 Task: Add a dependency to the task Integrate website with a new marketing automation system , the existing task  Create a new online platform for online insurance services in the project AmplifyHQ
Action: Mouse moved to (68, 279)
Screenshot: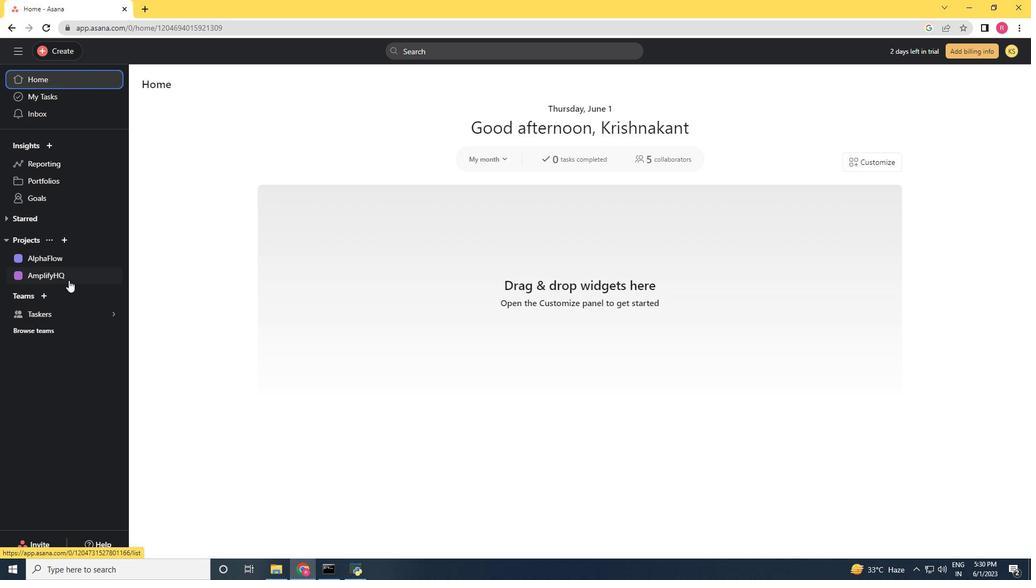 
Action: Mouse pressed left at (68, 279)
Screenshot: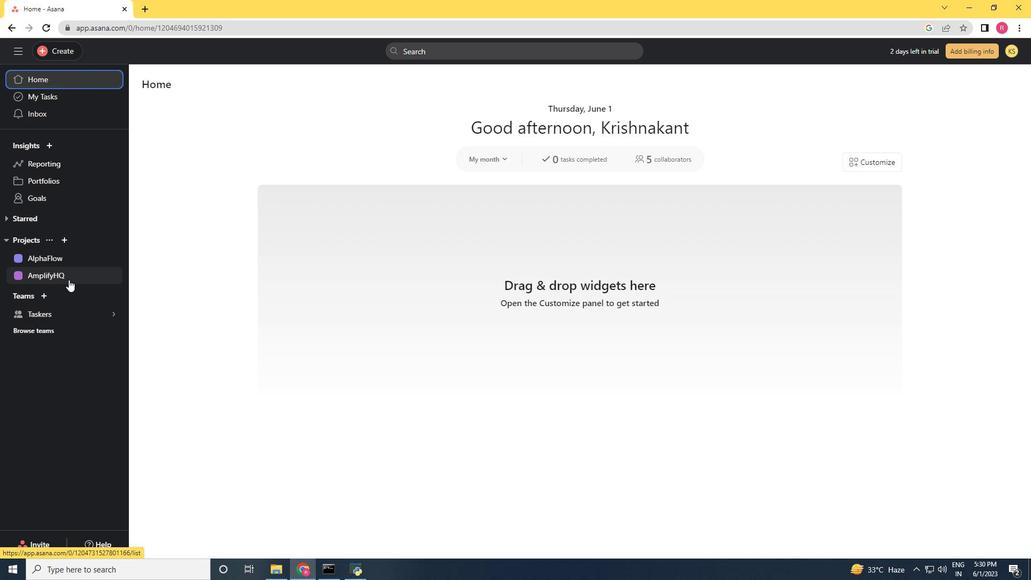 
Action: Mouse moved to (480, 402)
Screenshot: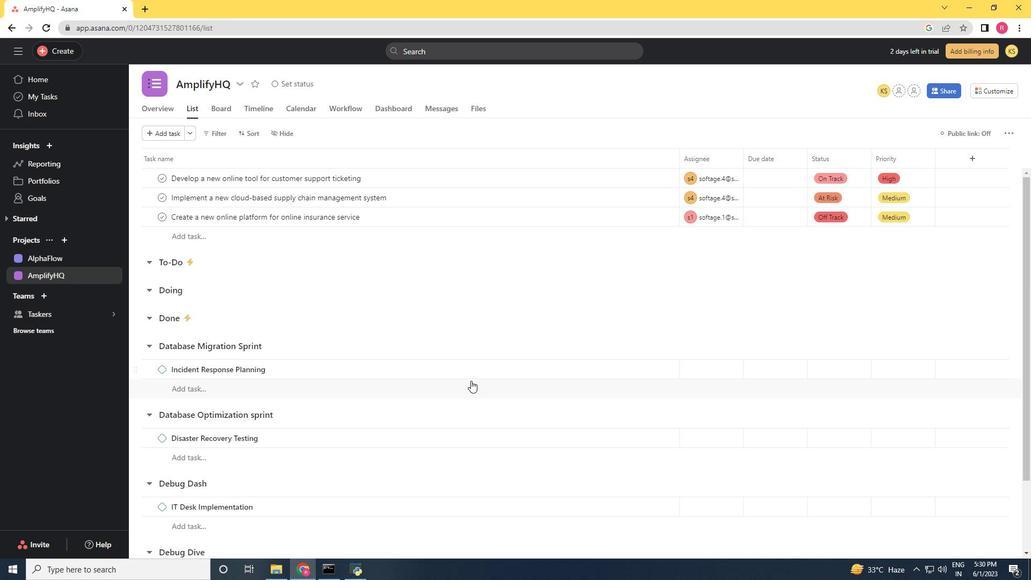 
Action: Mouse scrolled (480, 401) with delta (0, 0)
Screenshot: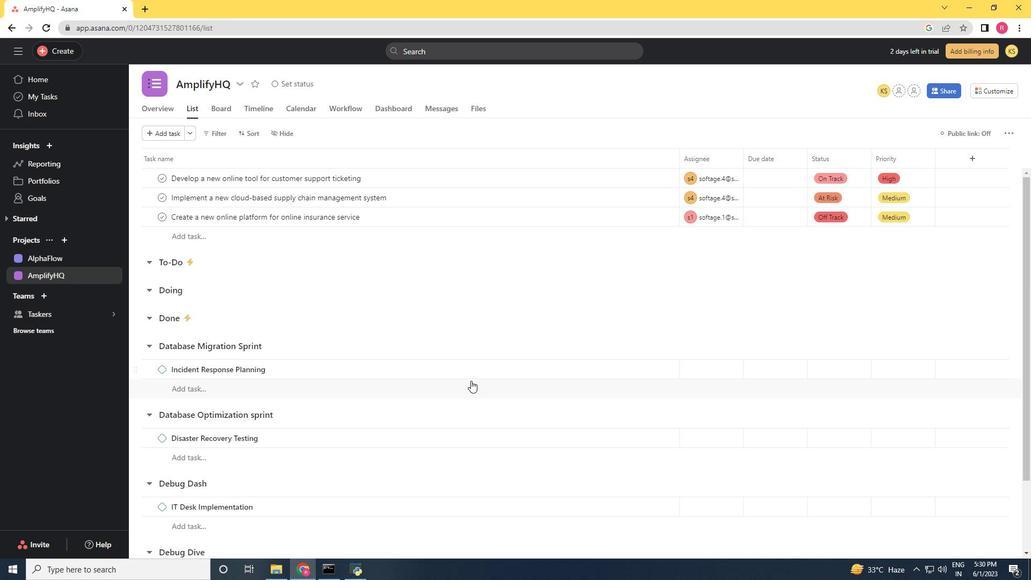 
Action: Mouse moved to (484, 408)
Screenshot: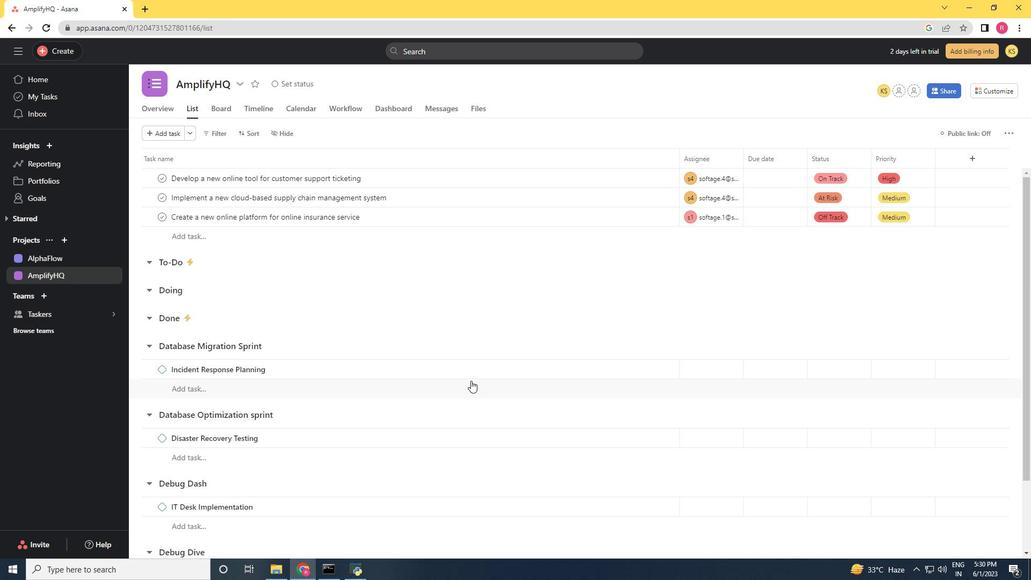 
Action: Mouse scrolled (484, 407) with delta (0, 0)
Screenshot: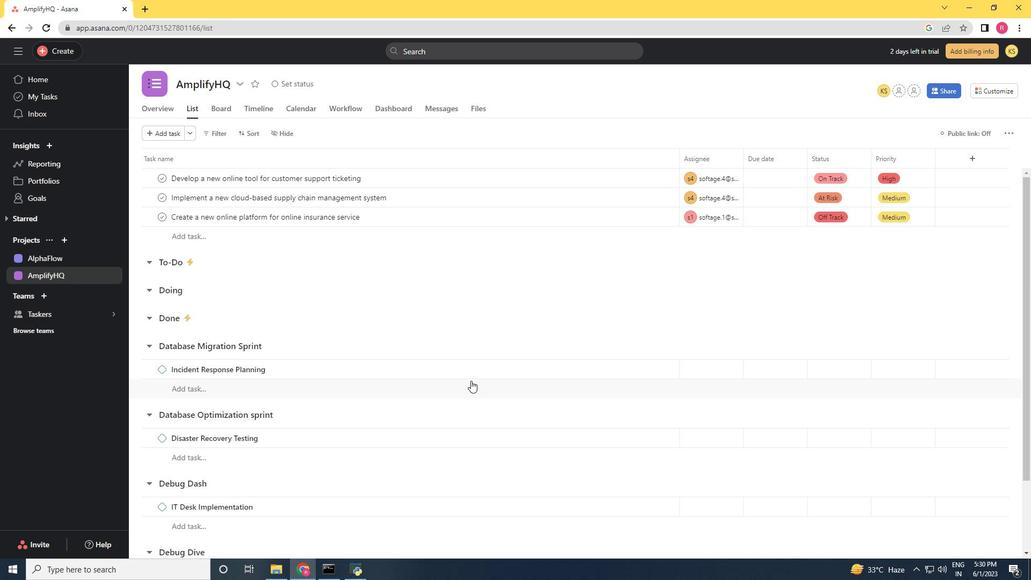 
Action: Mouse scrolled (484, 407) with delta (0, 0)
Screenshot: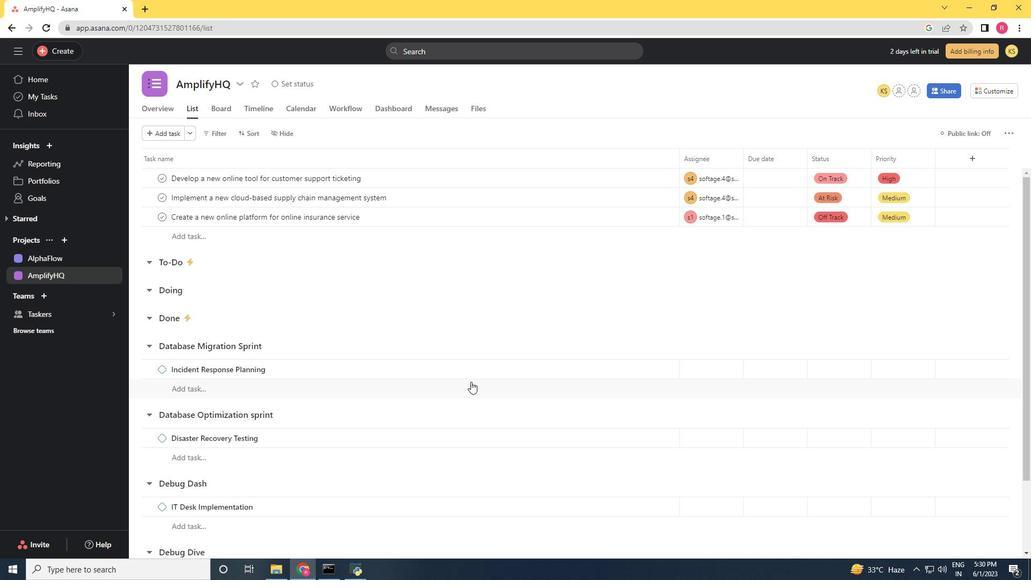 
Action: Mouse scrolled (484, 407) with delta (0, 0)
Screenshot: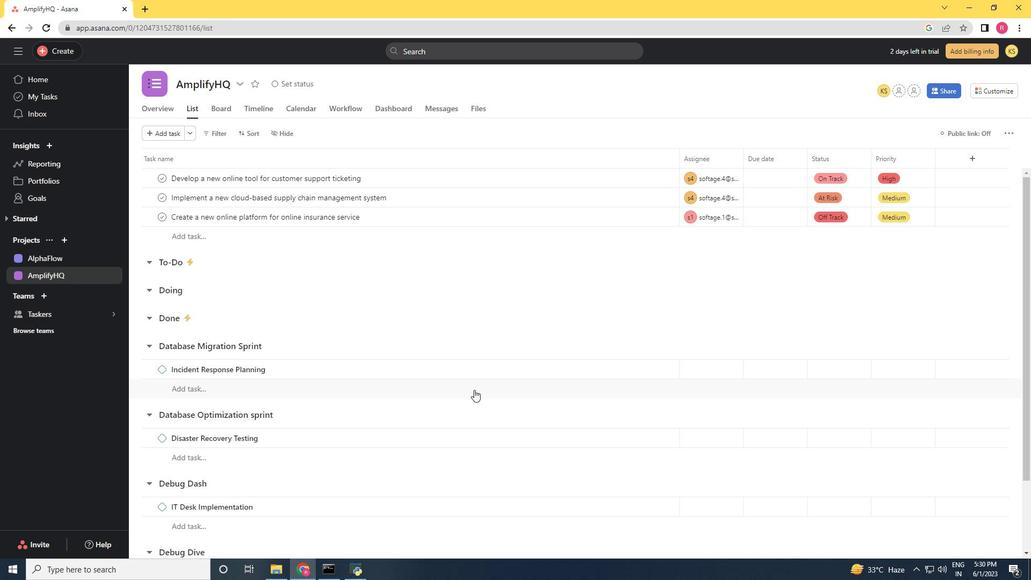 
Action: Mouse scrolled (484, 407) with delta (0, 0)
Screenshot: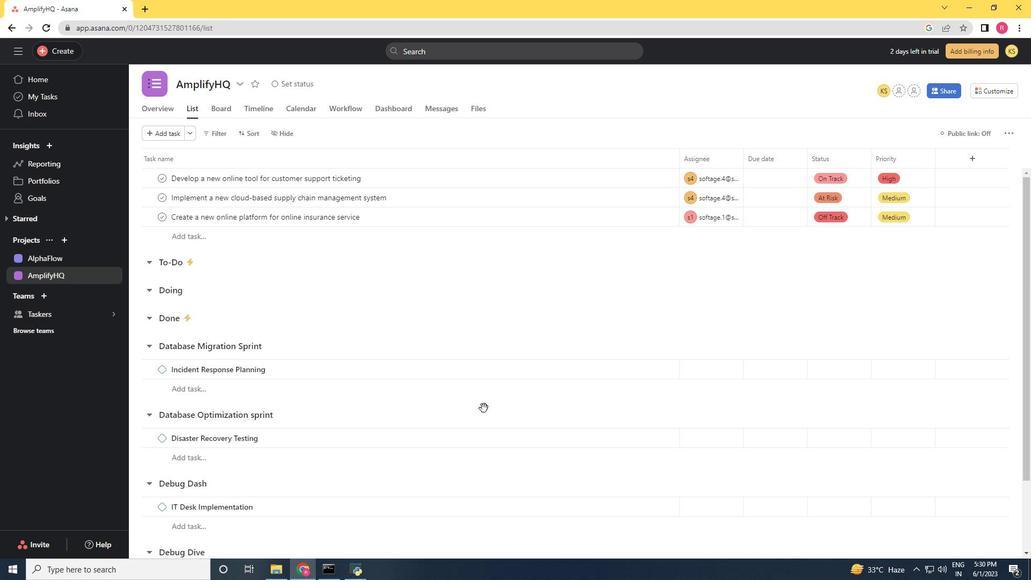 
Action: Mouse moved to (489, 439)
Screenshot: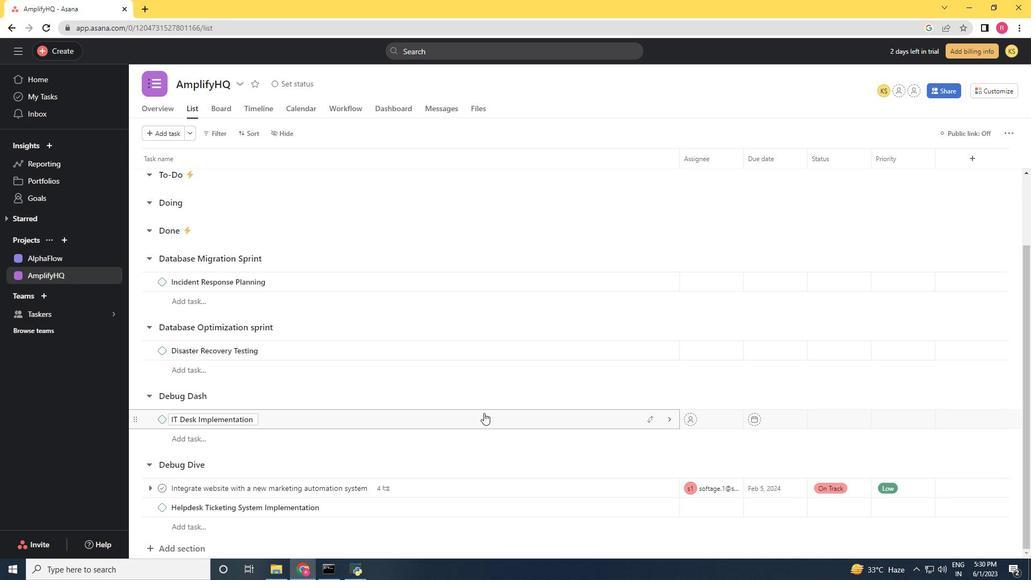 
Action: Mouse scrolled (489, 439) with delta (0, 0)
Screenshot: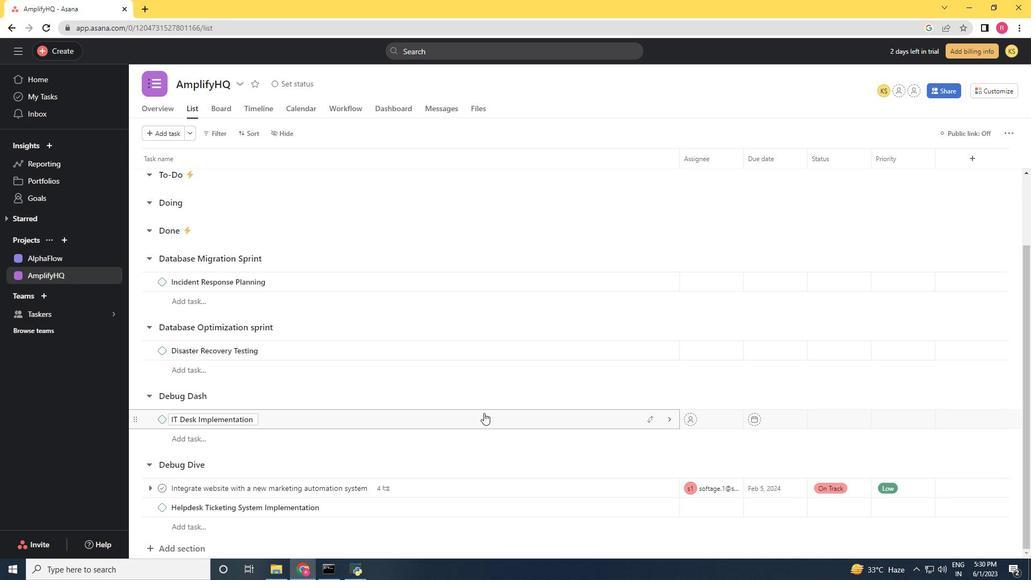 
Action: Mouse moved to (491, 443)
Screenshot: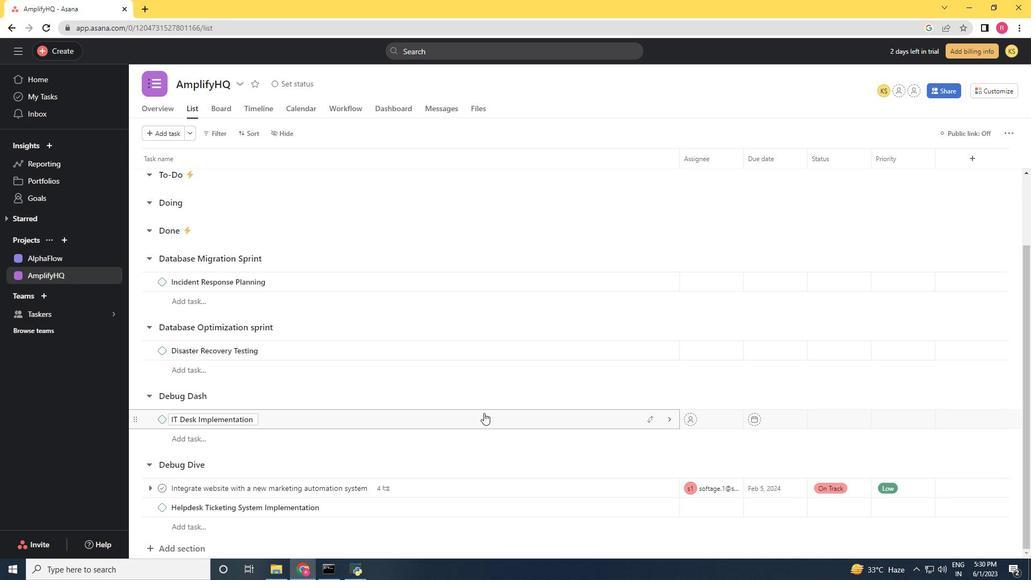 
Action: Mouse scrolled (491, 443) with delta (0, 0)
Screenshot: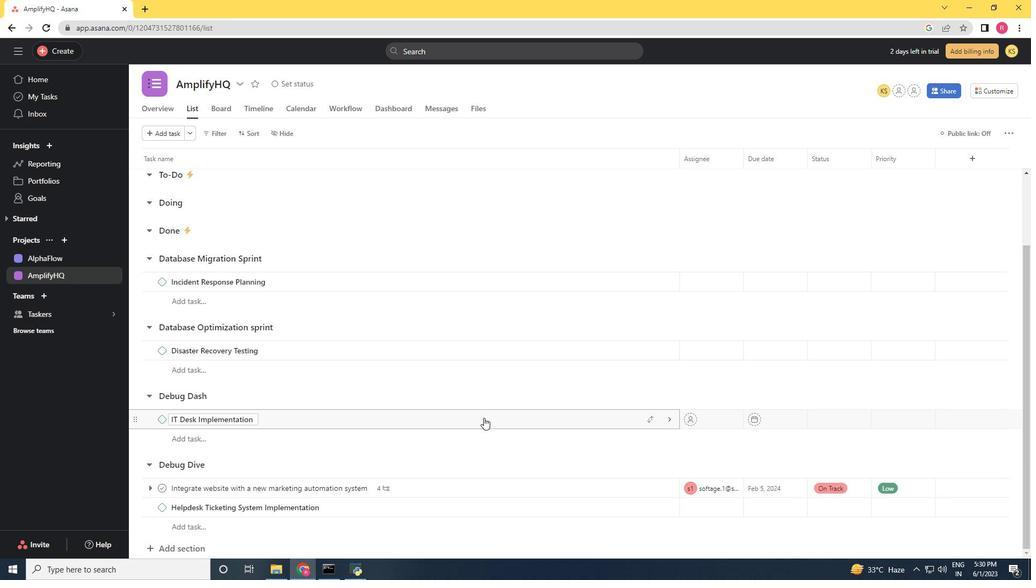 
Action: Mouse moved to (491, 446)
Screenshot: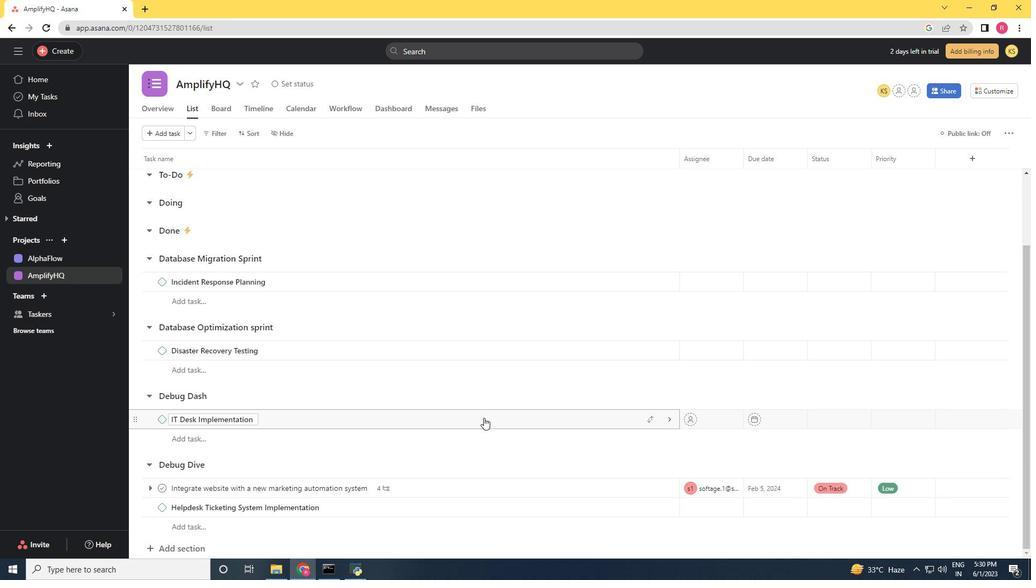 
Action: Mouse scrolled (491, 445) with delta (0, 0)
Screenshot: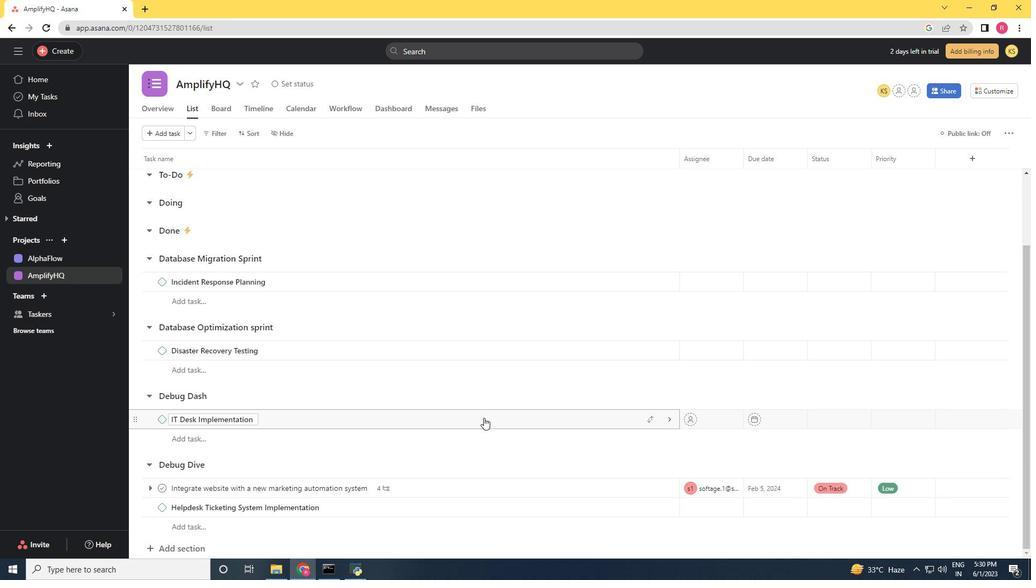 
Action: Mouse moved to (492, 447)
Screenshot: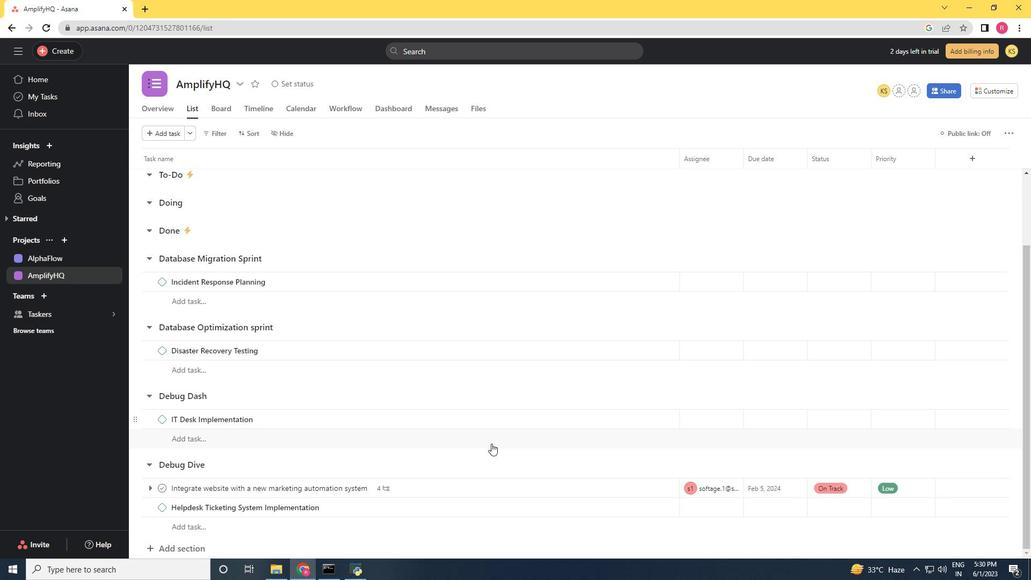 
Action: Mouse scrolled (492, 447) with delta (0, 0)
Screenshot: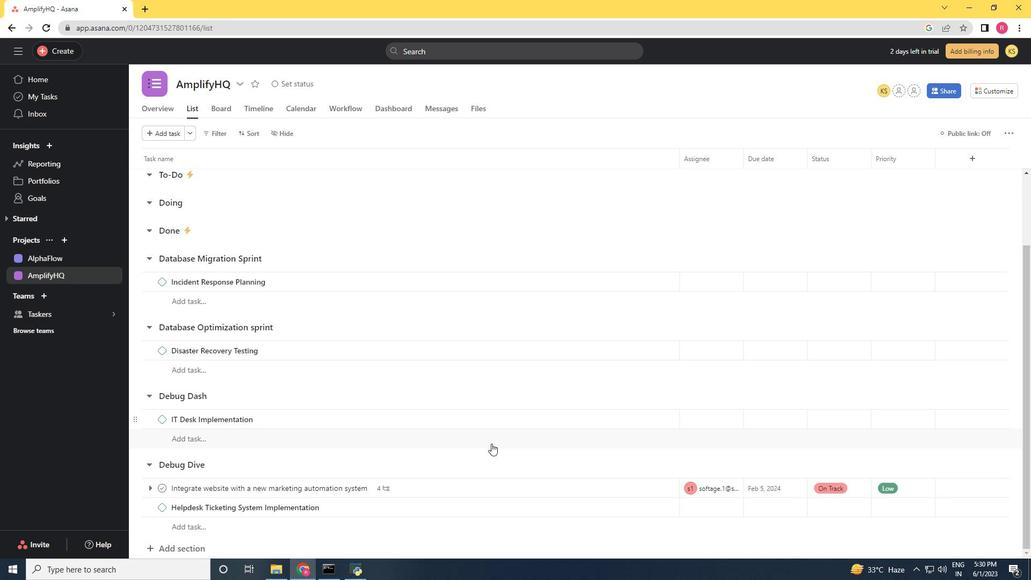 
Action: Mouse moved to (493, 447)
Screenshot: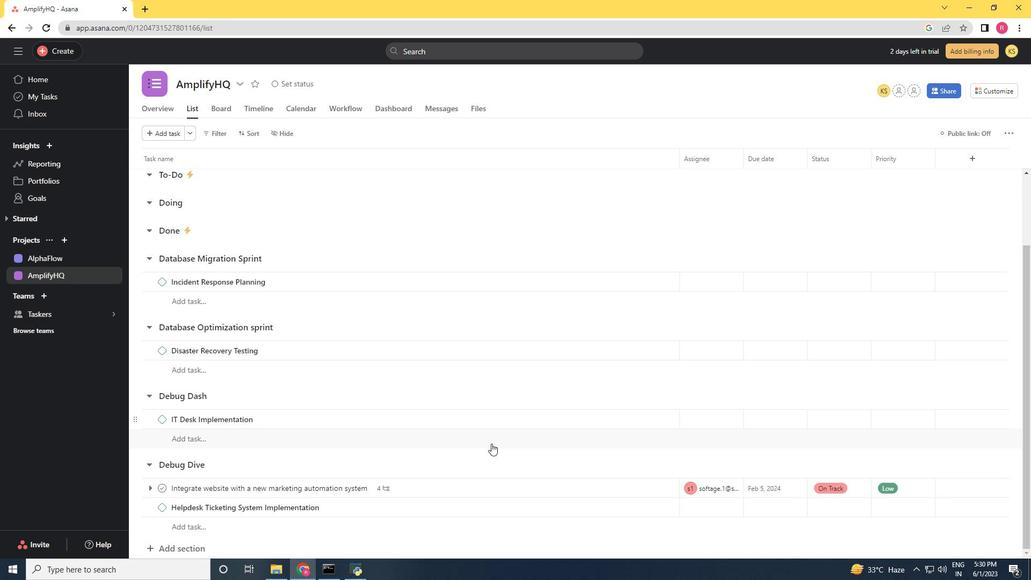 
Action: Mouse scrolled (493, 447) with delta (0, 0)
Screenshot: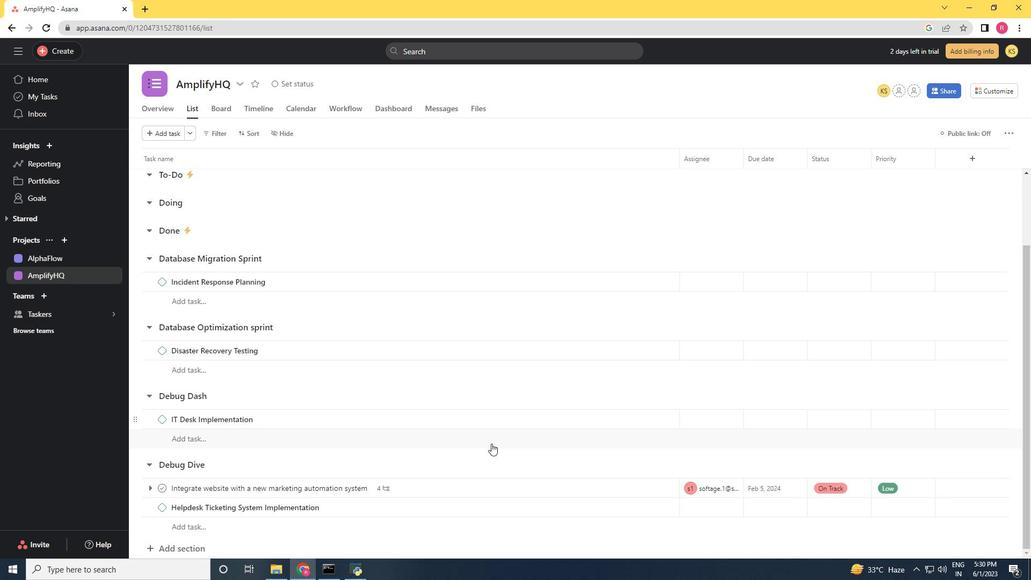 
Action: Mouse moved to (500, 482)
Screenshot: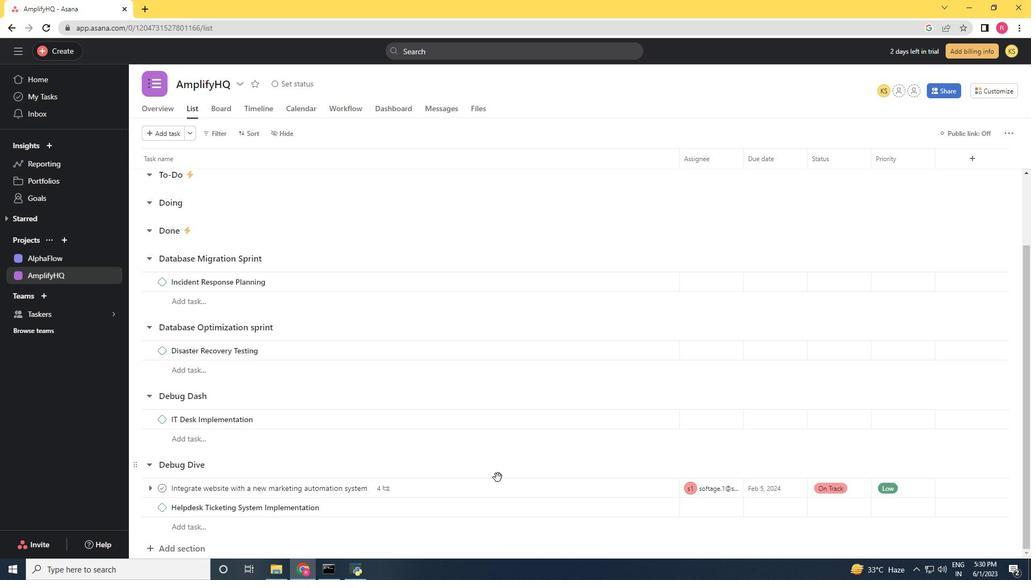 
Action: Mouse pressed left at (500, 482)
Screenshot: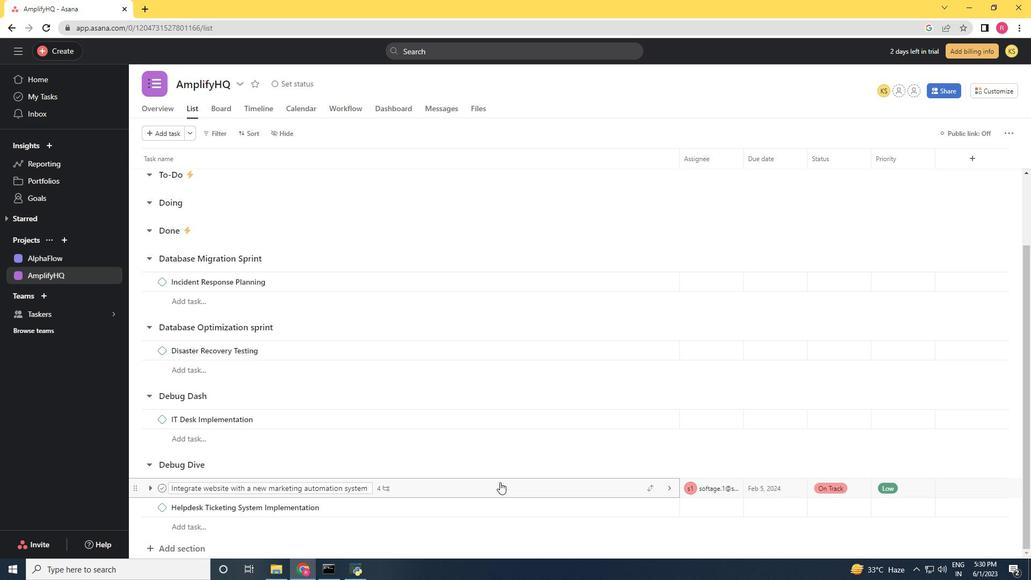 
Action: Mouse moved to (774, 288)
Screenshot: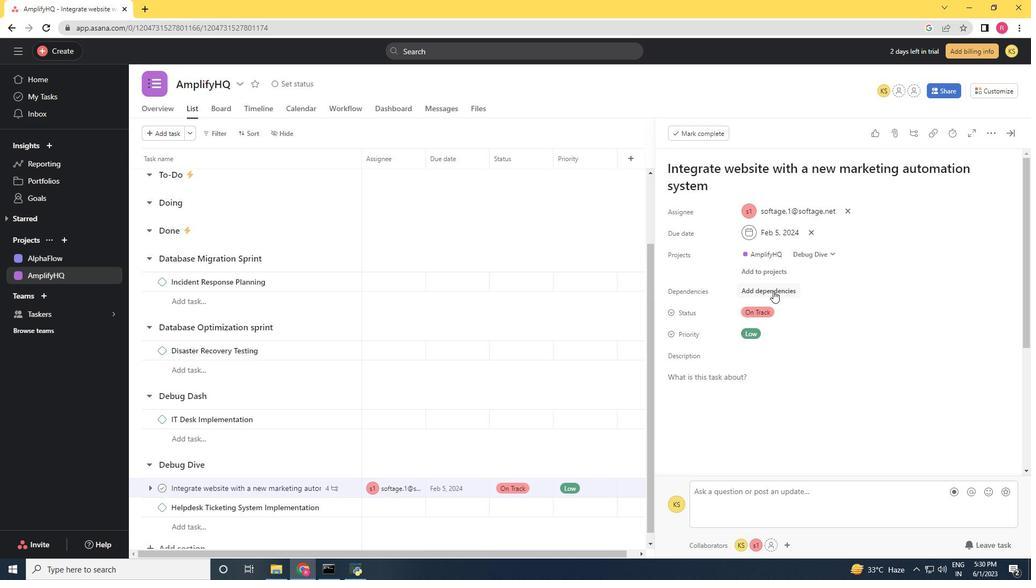 
Action: Mouse pressed left at (774, 288)
Screenshot: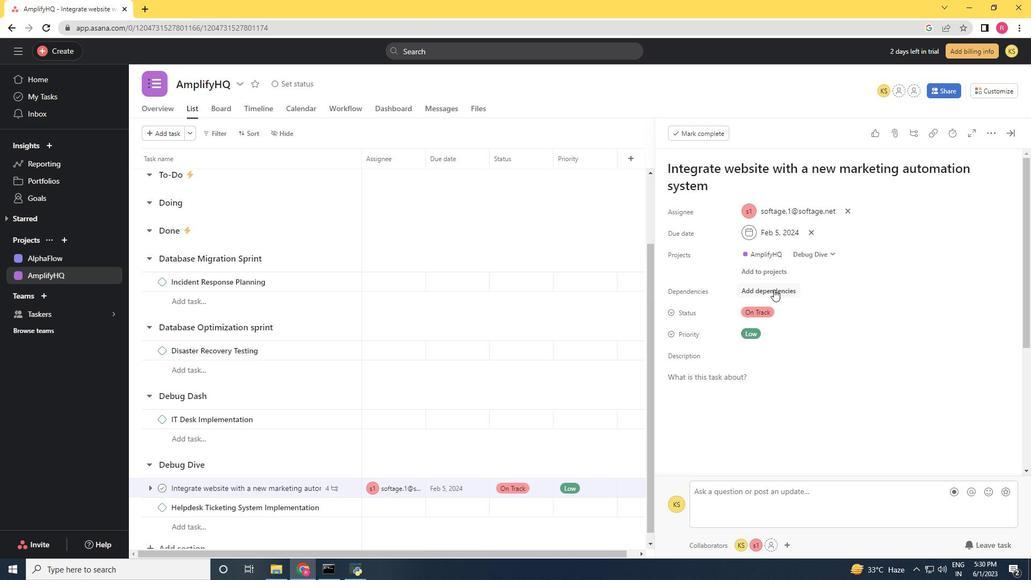 
Action: Mouse moved to (591, 239)
Screenshot: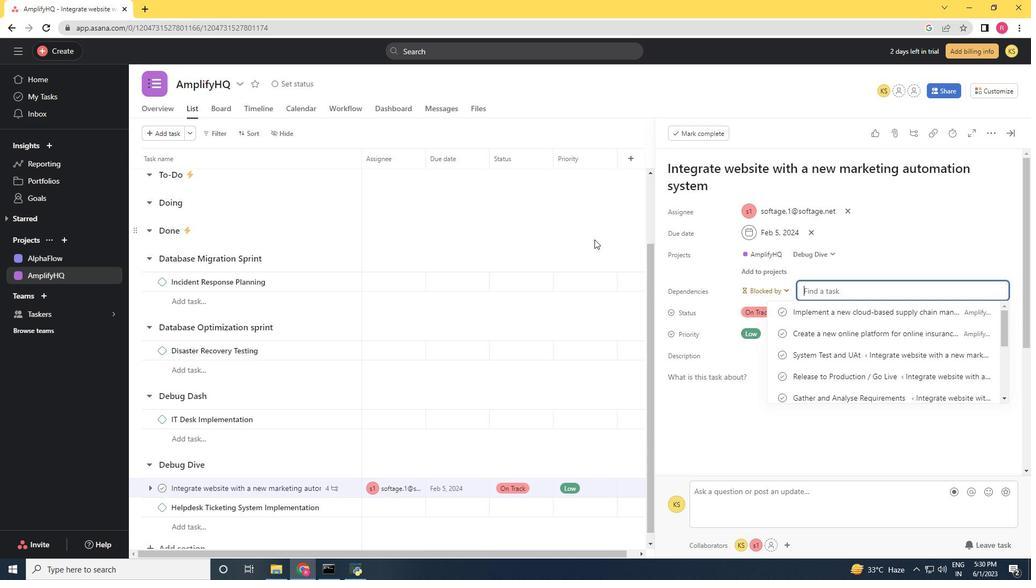 
Action: Key pressed <Key.shift>Cretw<Key.backspace><Key.backspace><Key.backspace>eate<Key.space>a<Key.space>new<Key.space>online<Key.space>platforn<Key.backspace>m<Key.space>for<Key.space>online<Key.space>insurance<Key.space>ser<Key.backspace>vice
Screenshot: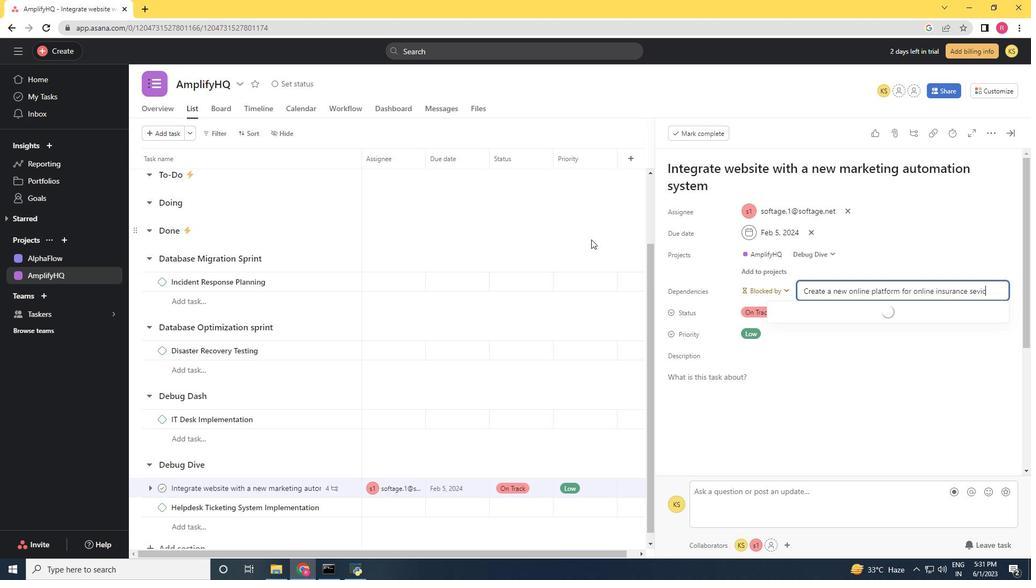
Action: Mouse moved to (673, 224)
Screenshot: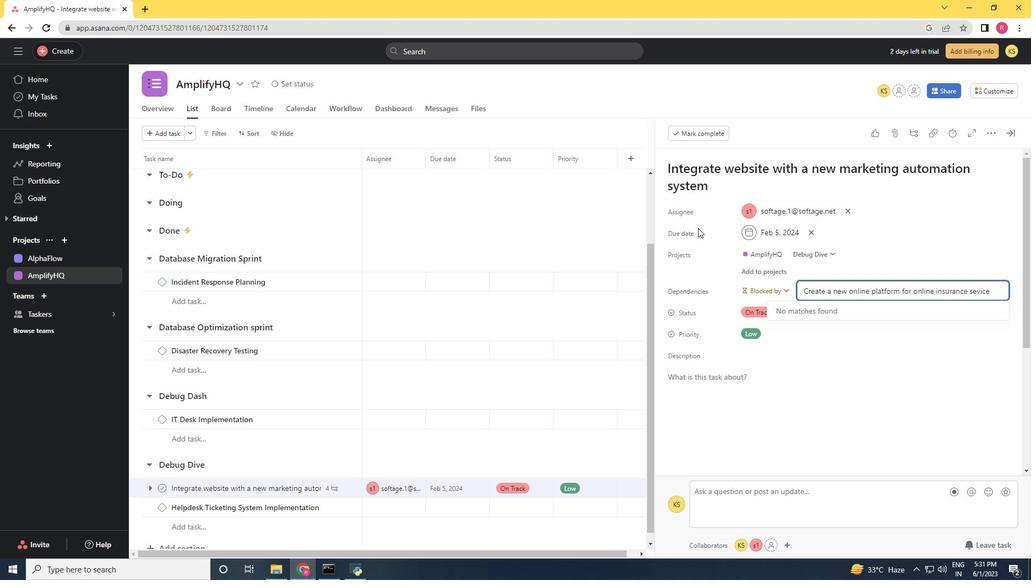 
Action: Key pressed <Key.backspace><Key.backspace><Key.backspace><Key.backspace>rvice
Screenshot: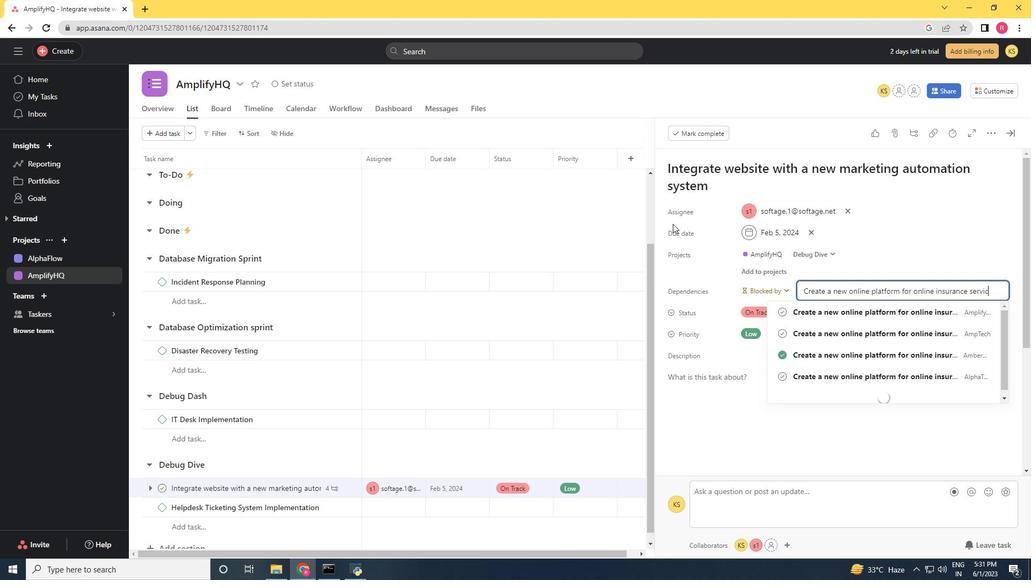 
Action: Mouse moved to (934, 317)
Screenshot: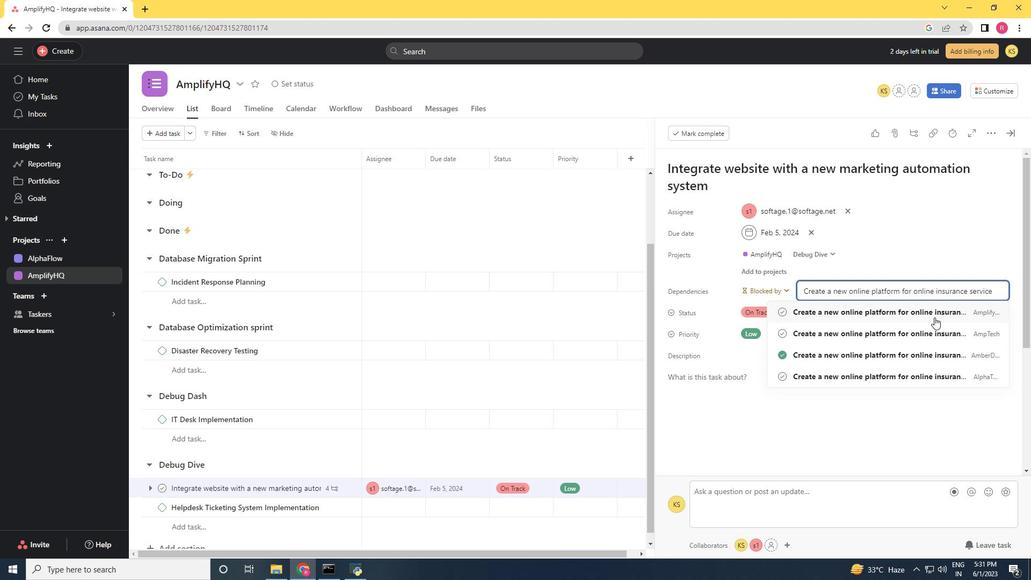 
Action: Mouse pressed left at (934, 317)
Screenshot: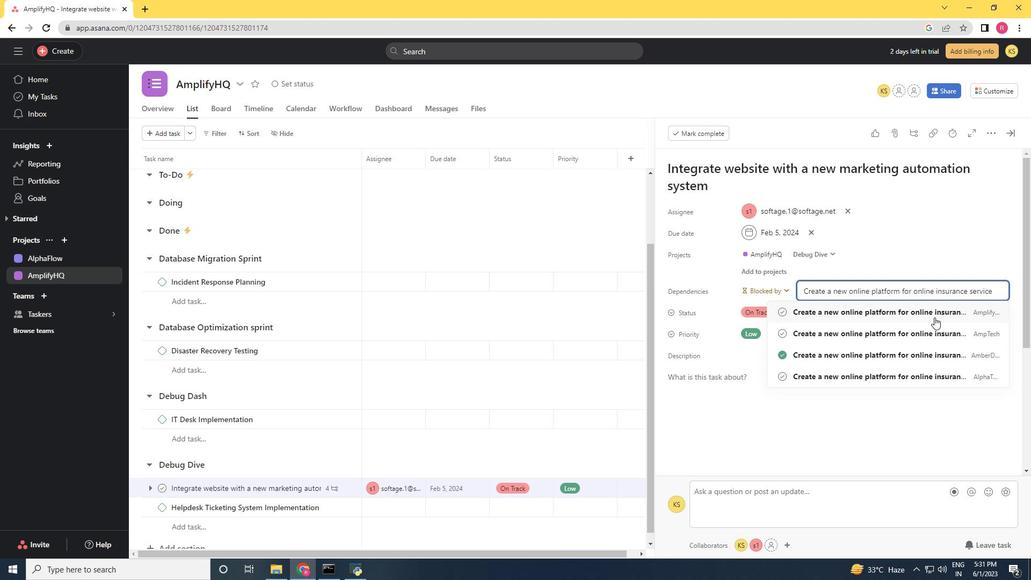 
Action: Mouse moved to (880, 346)
Screenshot: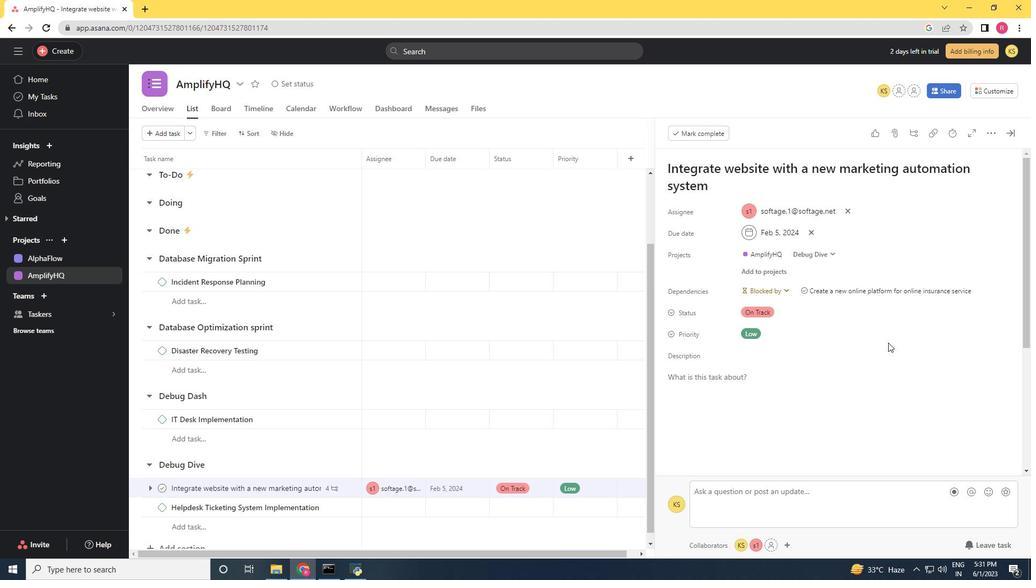 
